 Task: Create a rule when a due date between 1 and 7 working days ago is moved in a card by me.
Action: Mouse moved to (427, 391)
Screenshot: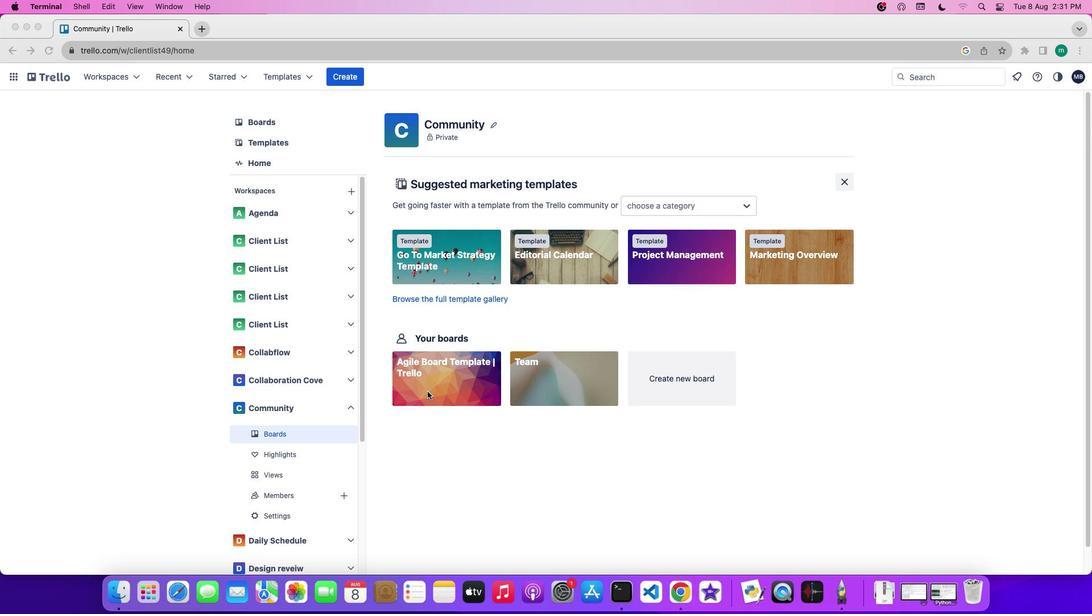 
Action: Mouse pressed left at (427, 391)
Screenshot: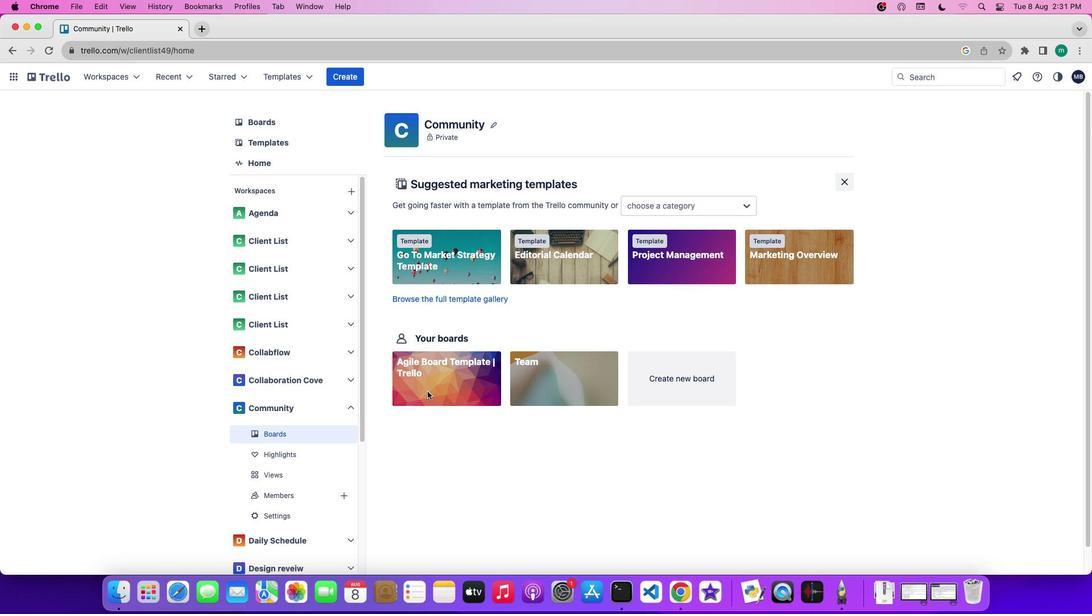
Action: Mouse pressed left at (427, 391)
Screenshot: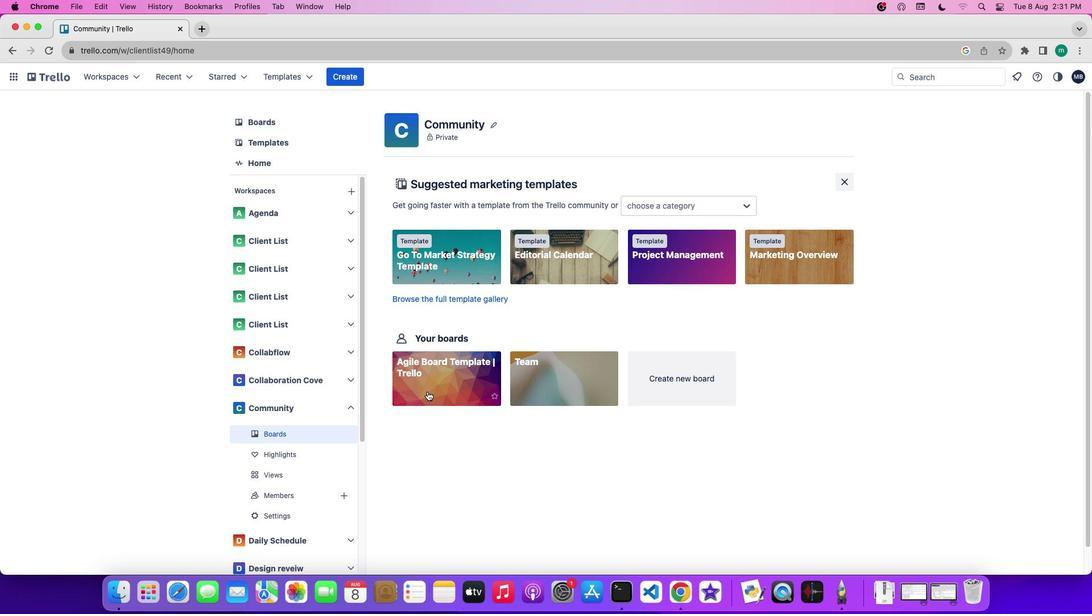 
Action: Mouse moved to (922, 242)
Screenshot: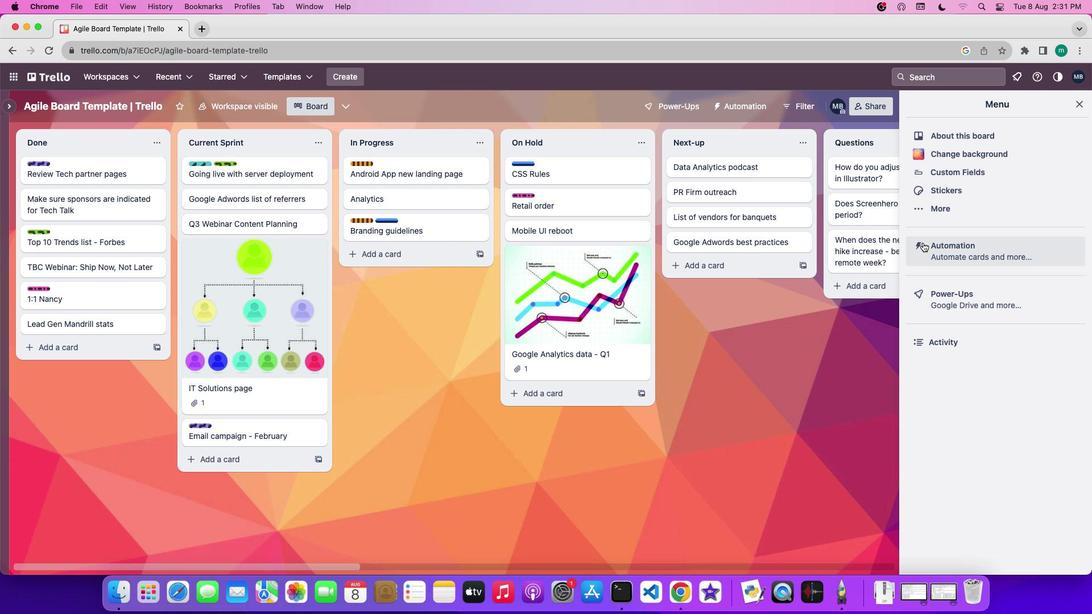 
Action: Mouse pressed left at (922, 242)
Screenshot: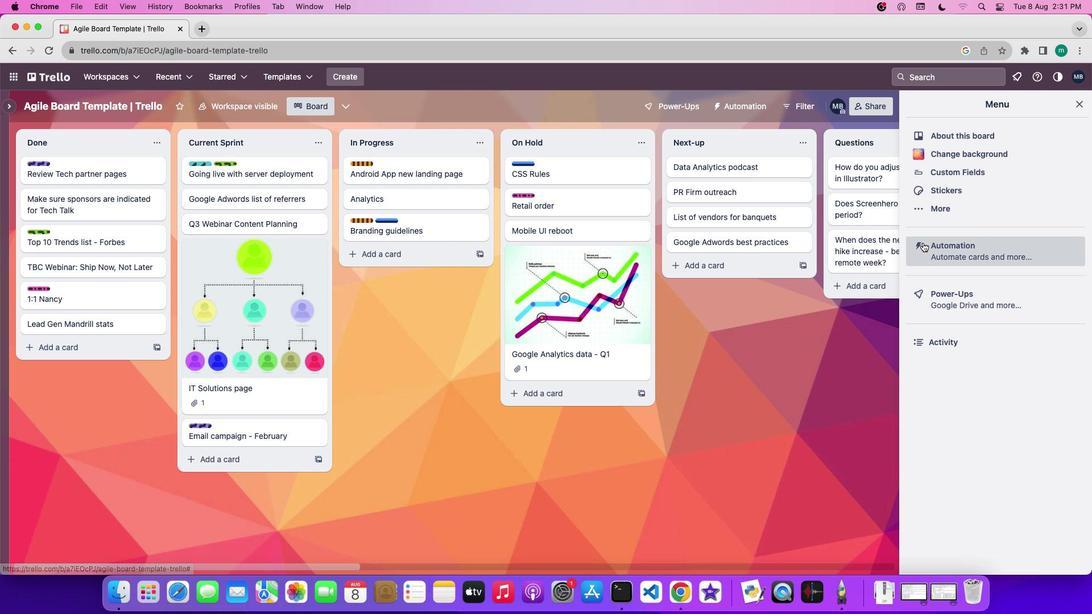 
Action: Mouse moved to (68, 200)
Screenshot: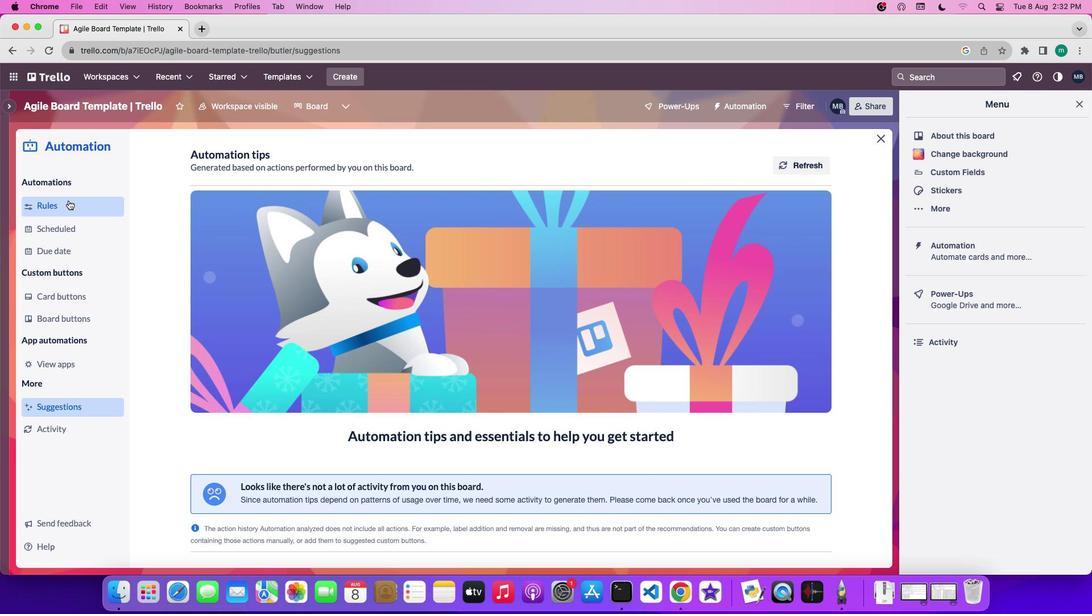 
Action: Mouse pressed left at (68, 200)
Screenshot: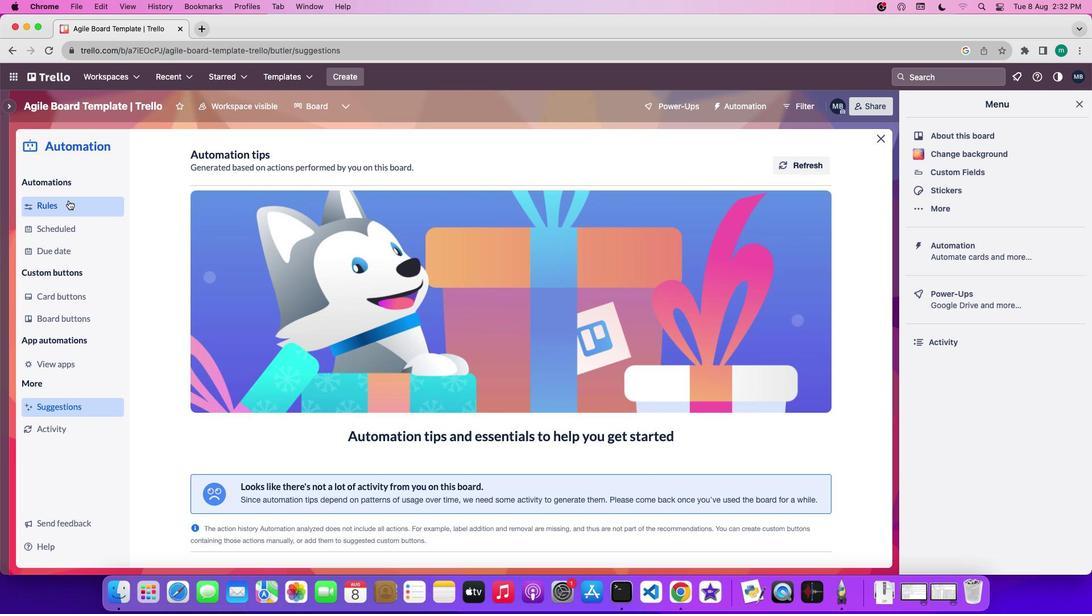 
Action: Mouse moved to (746, 154)
Screenshot: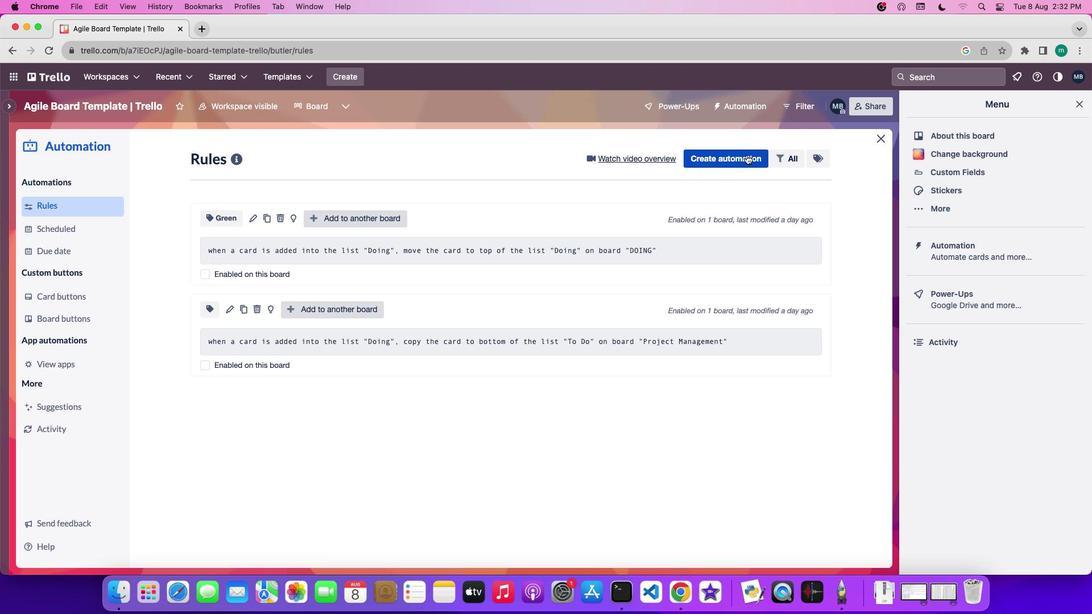
Action: Mouse pressed left at (746, 154)
Screenshot: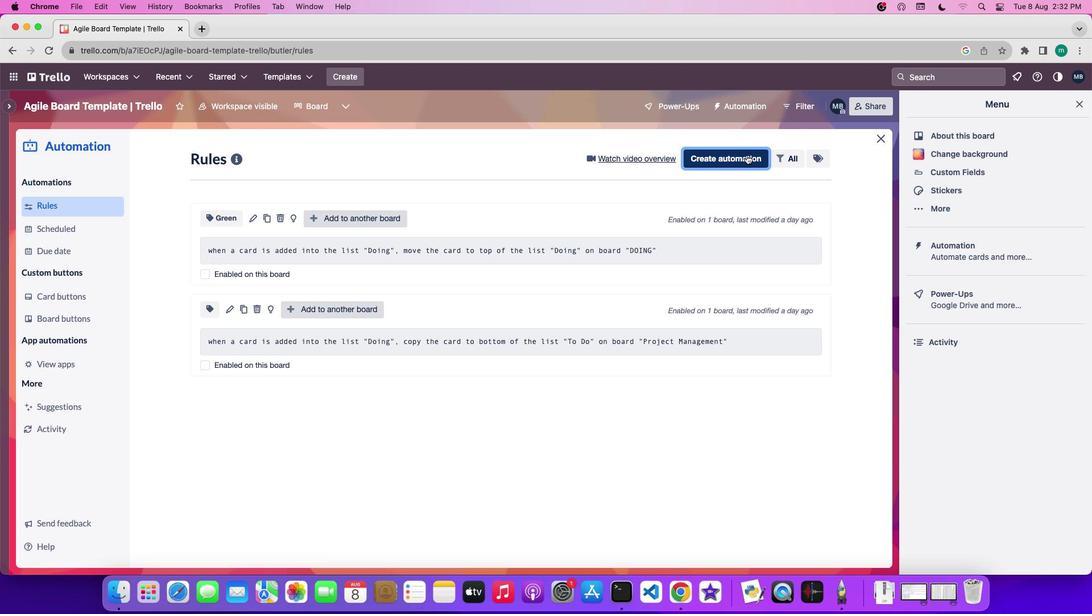 
Action: Mouse moved to (540, 336)
Screenshot: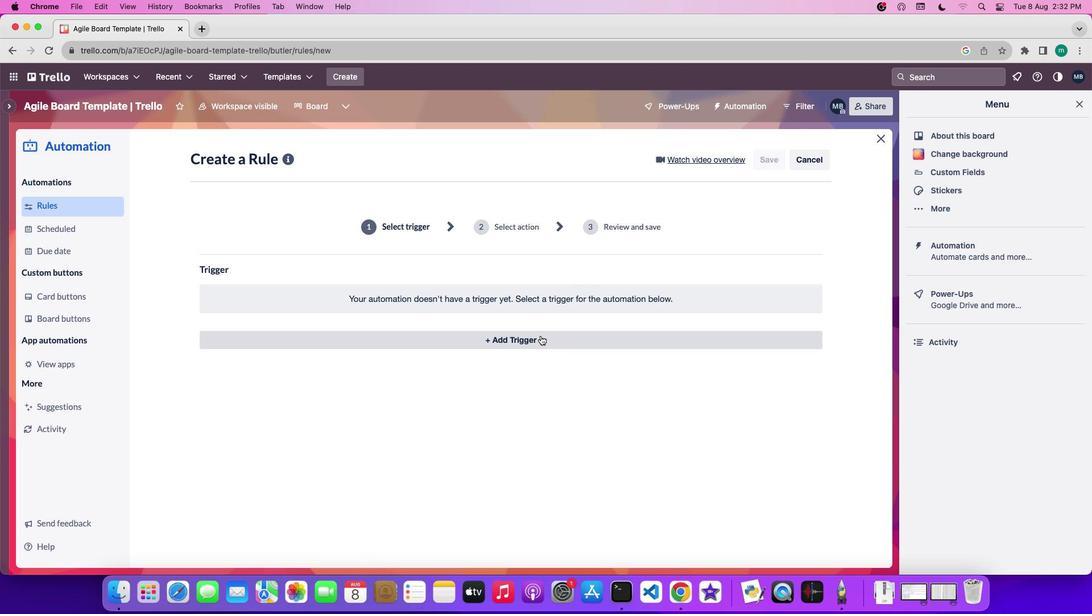 
Action: Mouse pressed left at (540, 336)
Screenshot: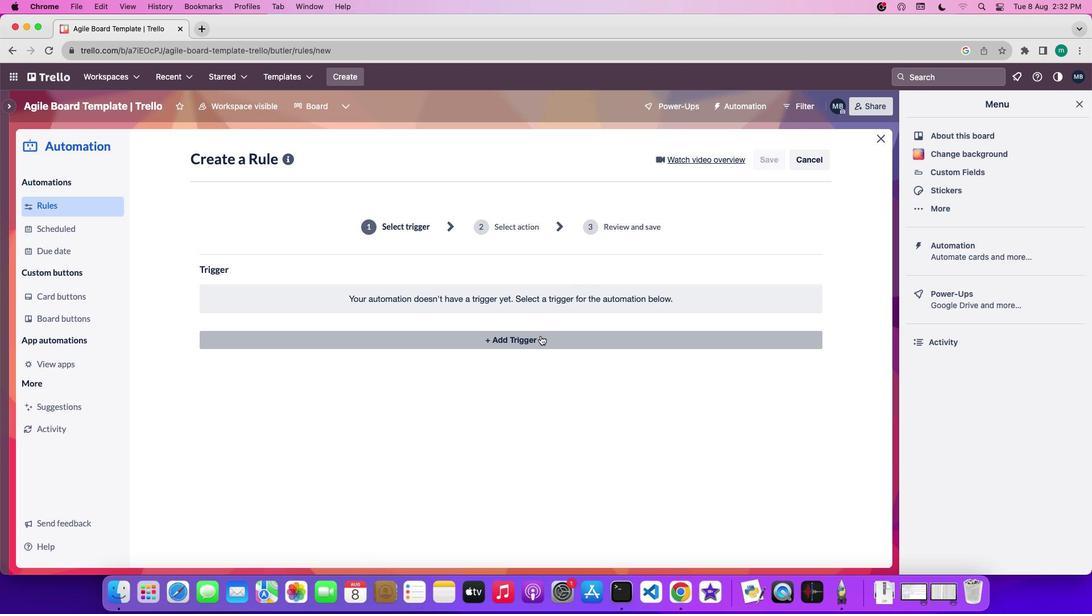 
Action: Mouse moved to (316, 374)
Screenshot: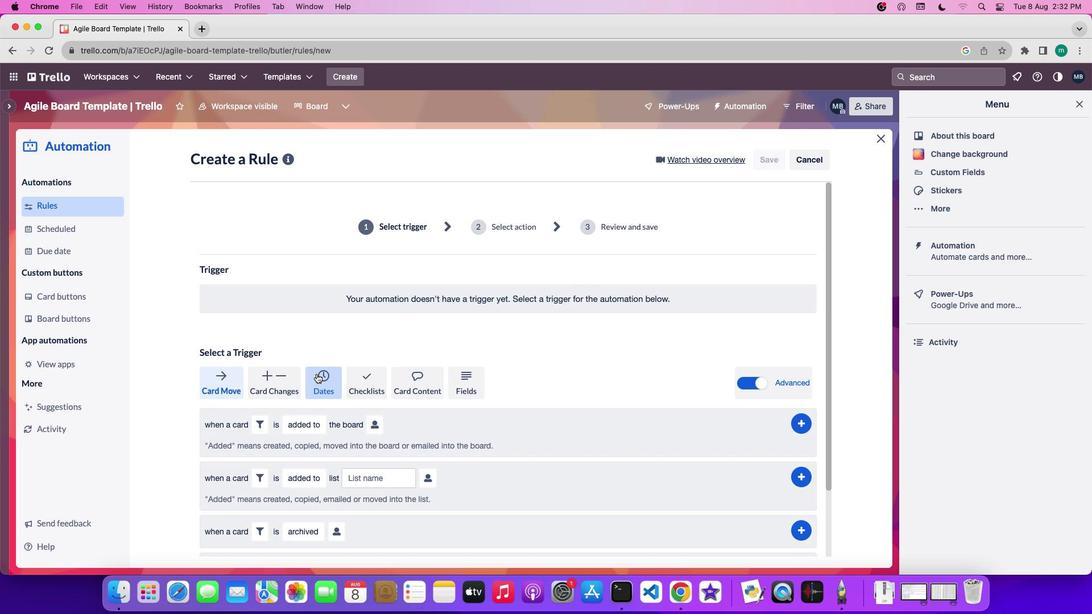 
Action: Mouse pressed left at (316, 374)
Screenshot: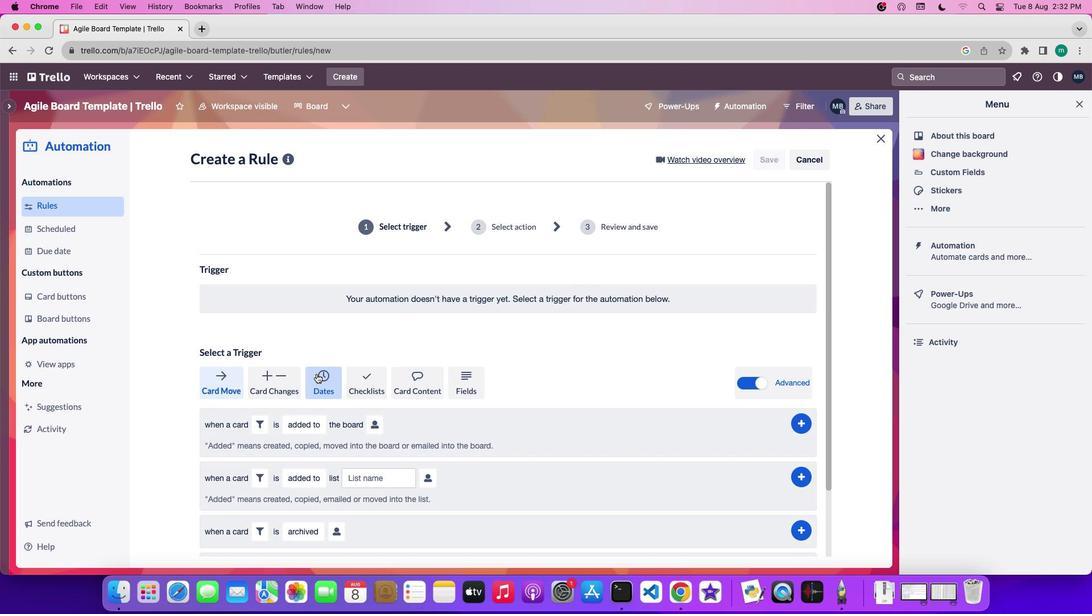 
Action: Mouse moved to (433, 387)
Screenshot: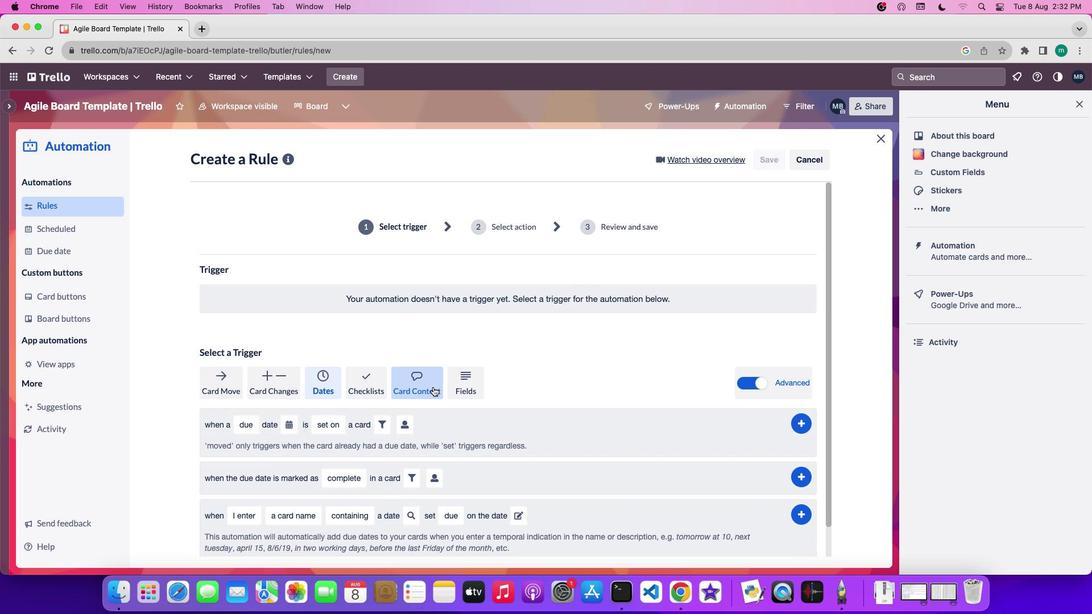 
Action: Mouse scrolled (433, 387) with delta (0, 0)
Screenshot: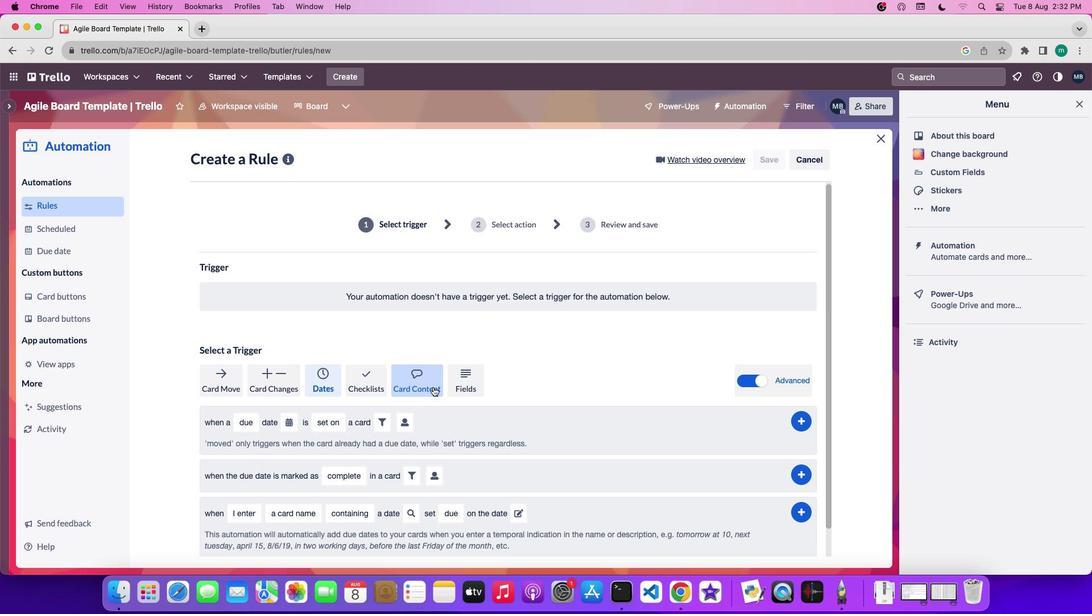 
Action: Mouse scrolled (433, 387) with delta (0, 0)
Screenshot: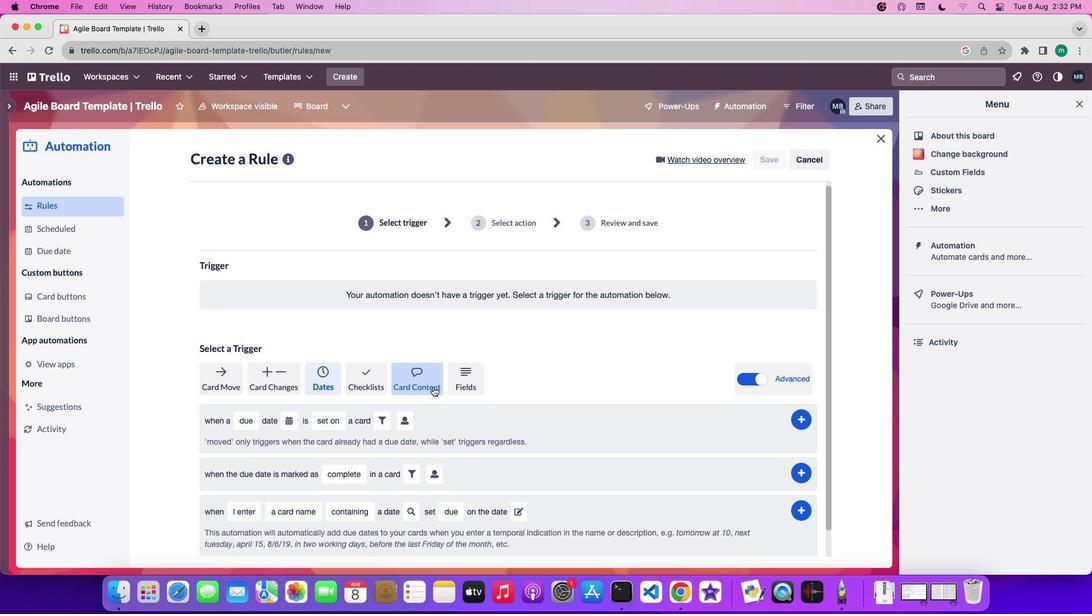 
Action: Mouse scrolled (433, 387) with delta (0, 0)
Screenshot: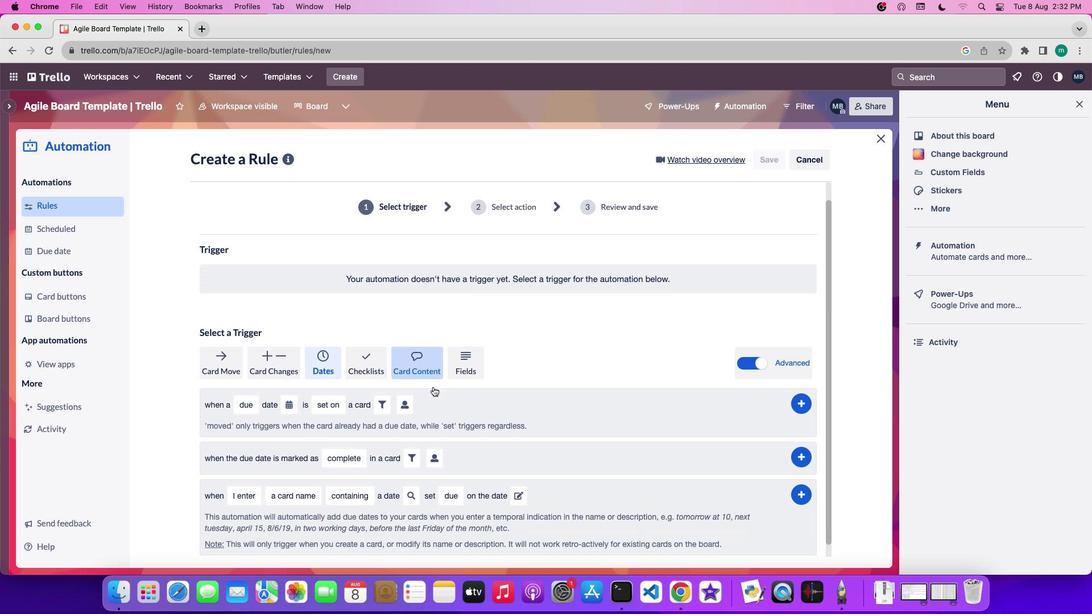 
Action: Mouse scrolled (433, 387) with delta (0, 0)
Screenshot: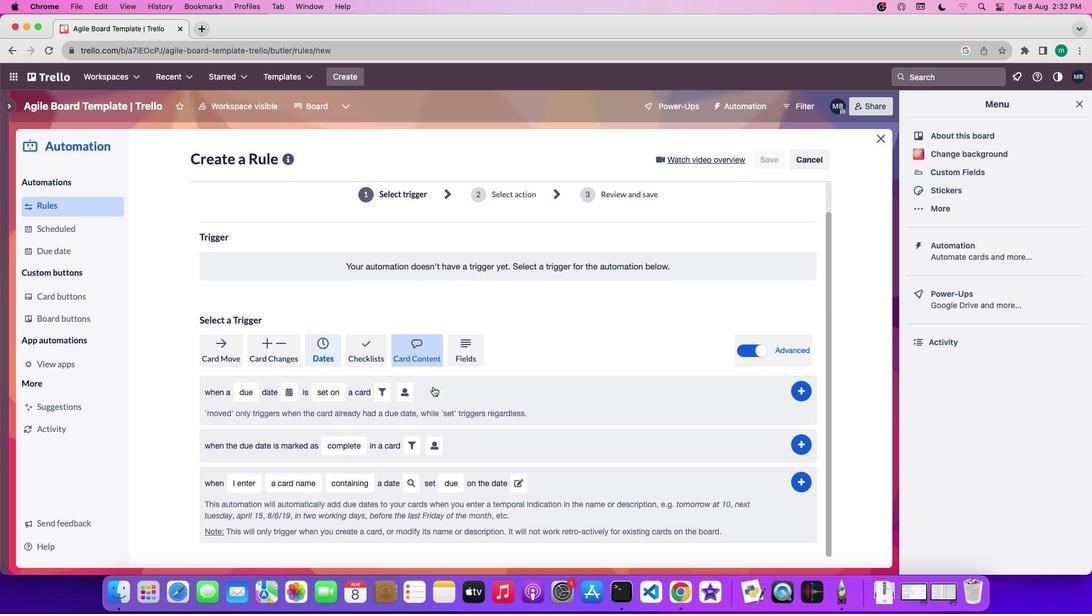 
Action: Mouse scrolled (433, 387) with delta (0, 0)
Screenshot: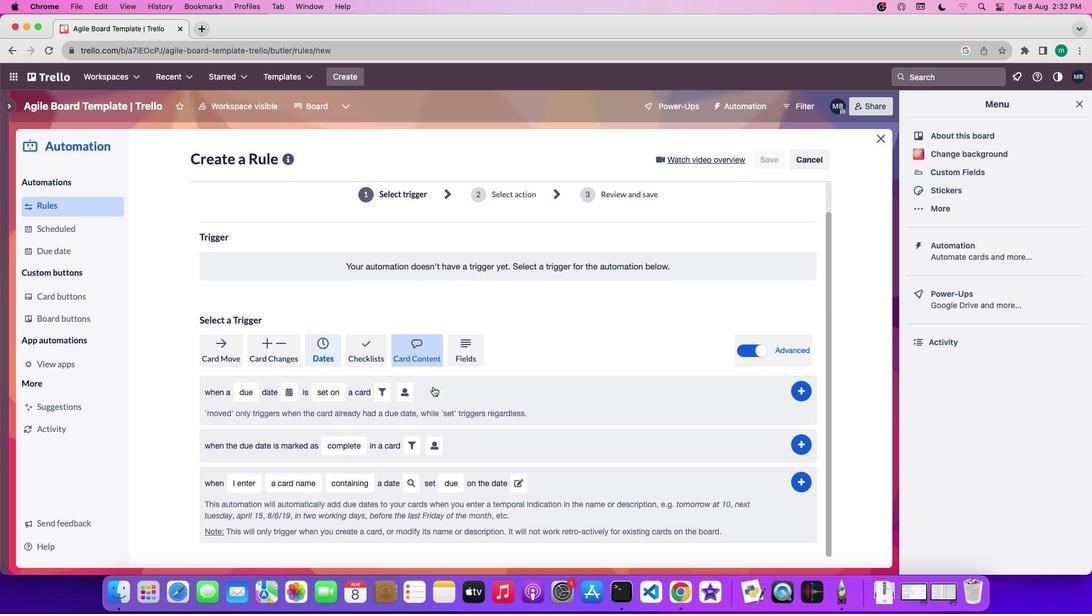 
Action: Mouse scrolled (433, 387) with delta (0, 0)
Screenshot: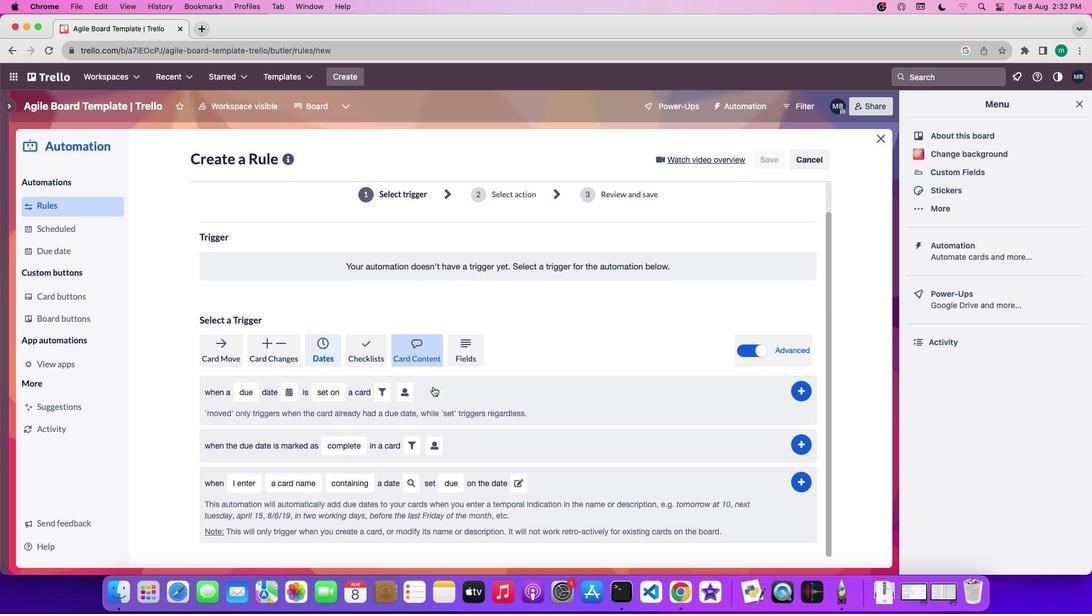 
Action: Mouse moved to (246, 398)
Screenshot: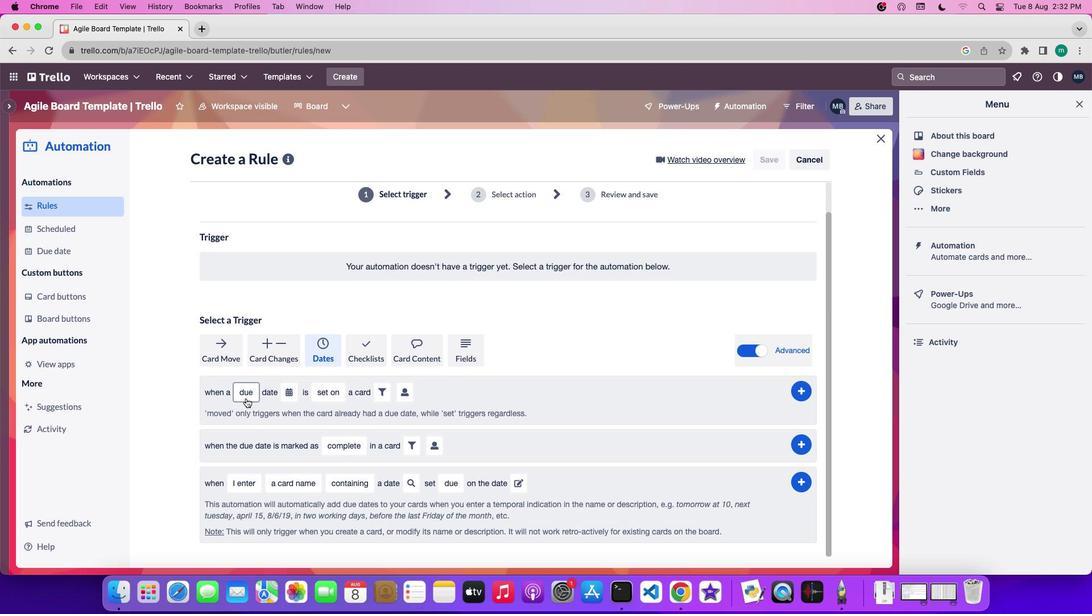 
Action: Mouse pressed left at (246, 398)
Screenshot: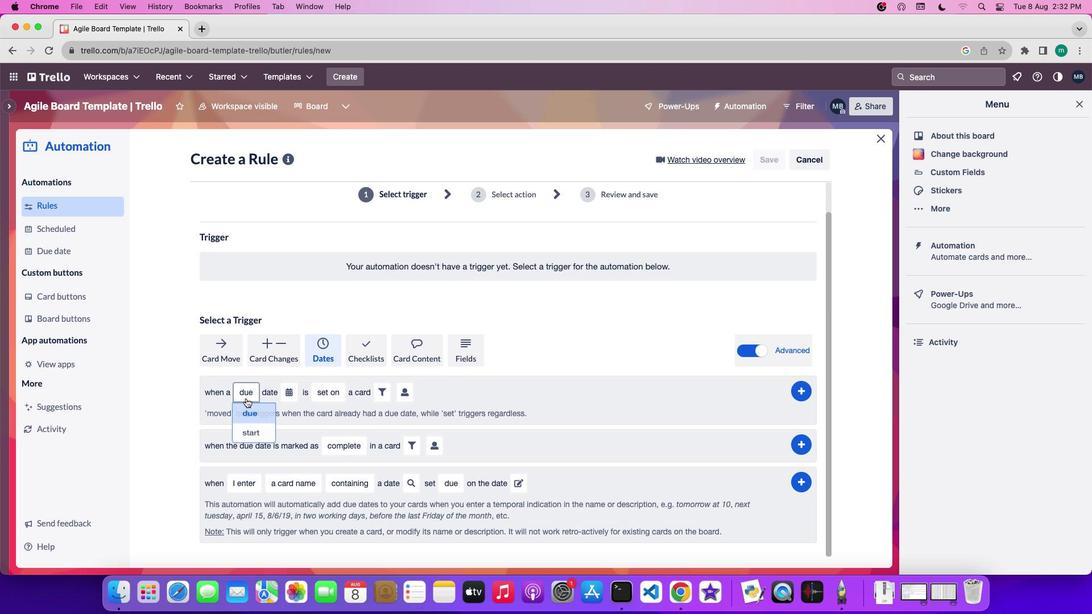 
Action: Mouse moved to (246, 414)
Screenshot: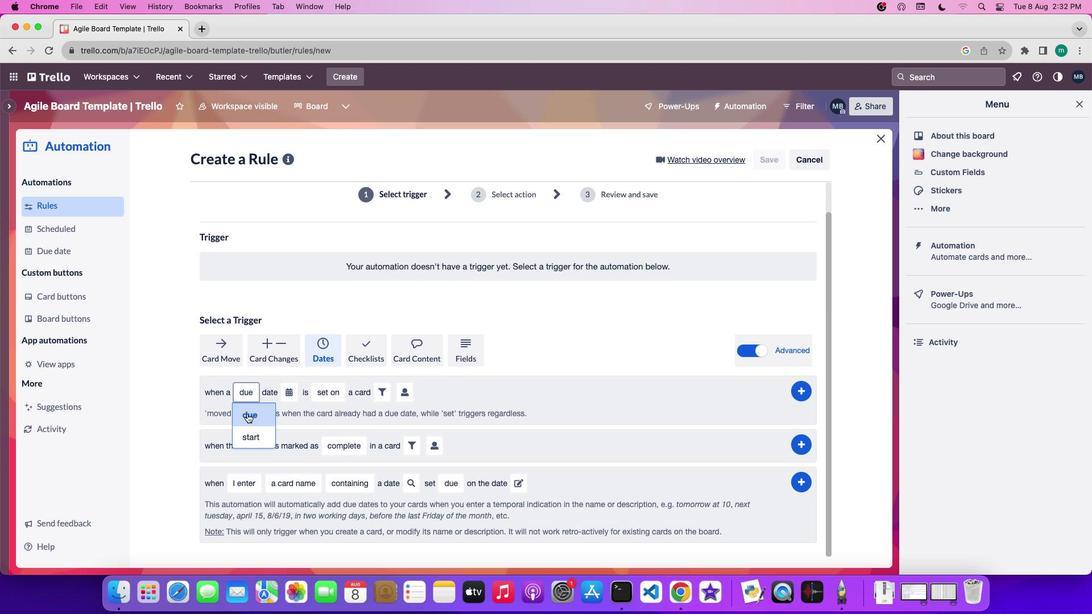 
Action: Mouse pressed left at (246, 414)
Screenshot: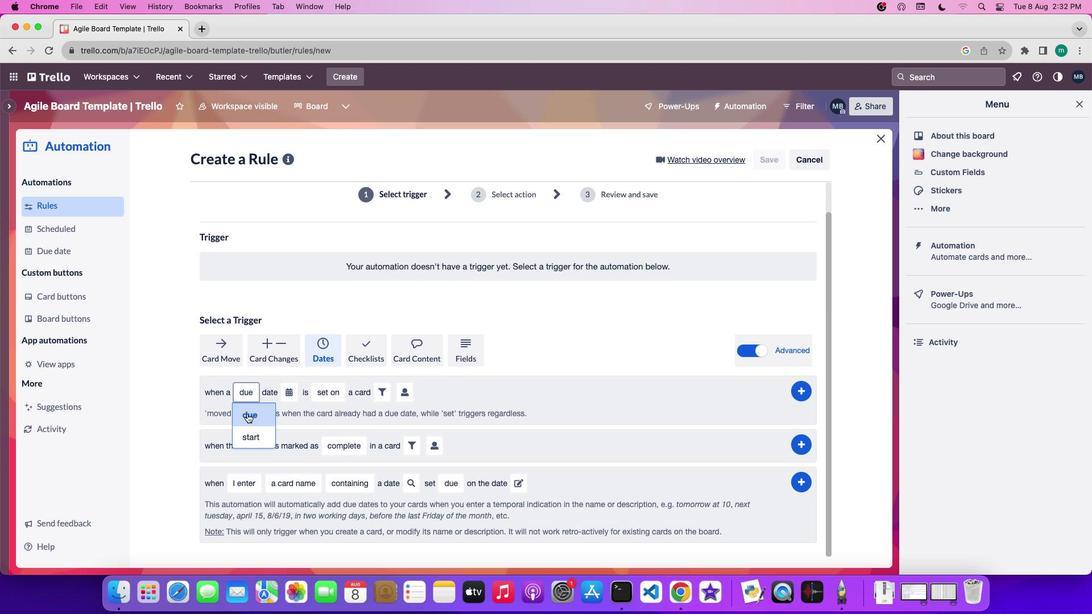
Action: Mouse moved to (287, 394)
Screenshot: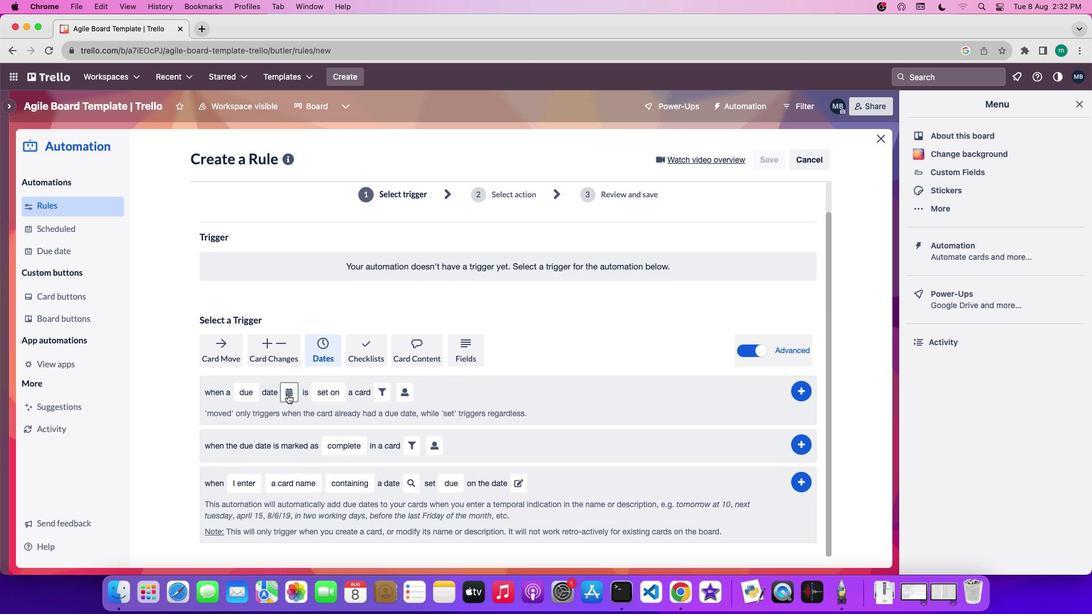 
Action: Mouse pressed left at (287, 394)
Screenshot: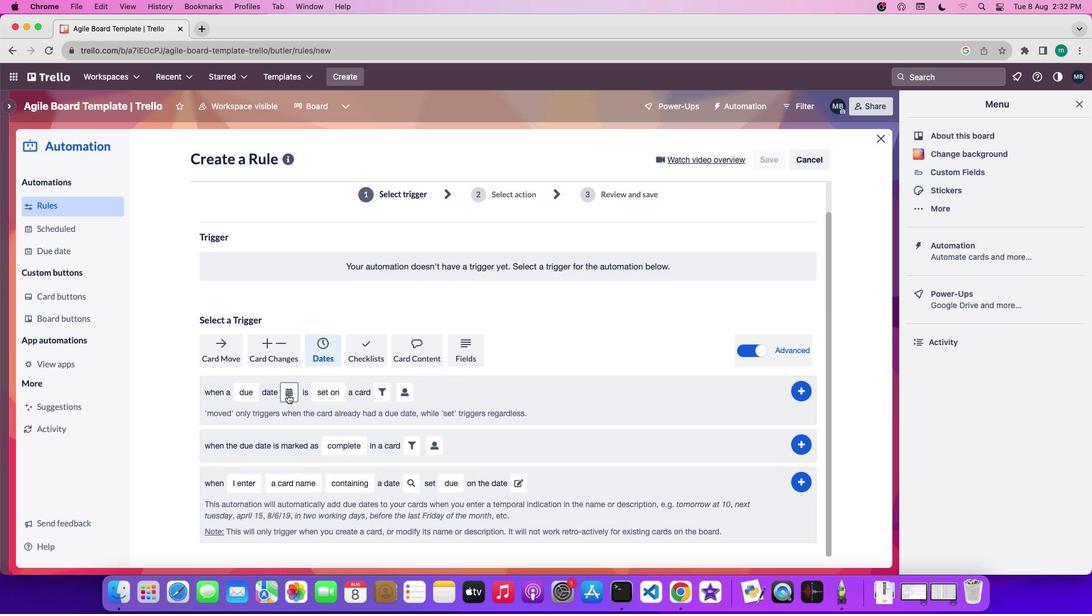 
Action: Mouse moved to (304, 461)
Screenshot: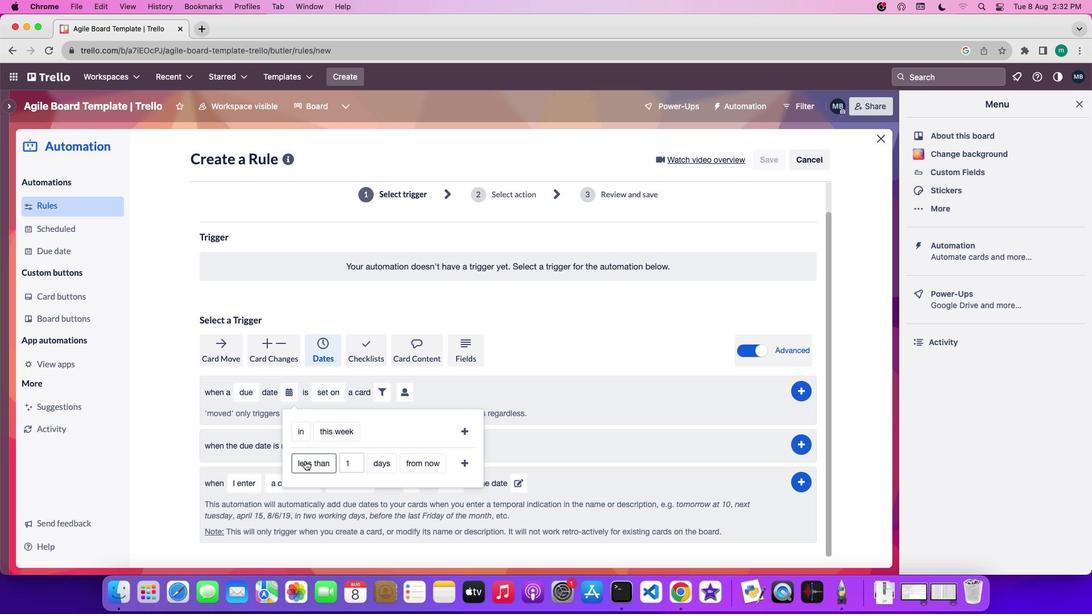 
Action: Mouse pressed left at (304, 461)
Screenshot: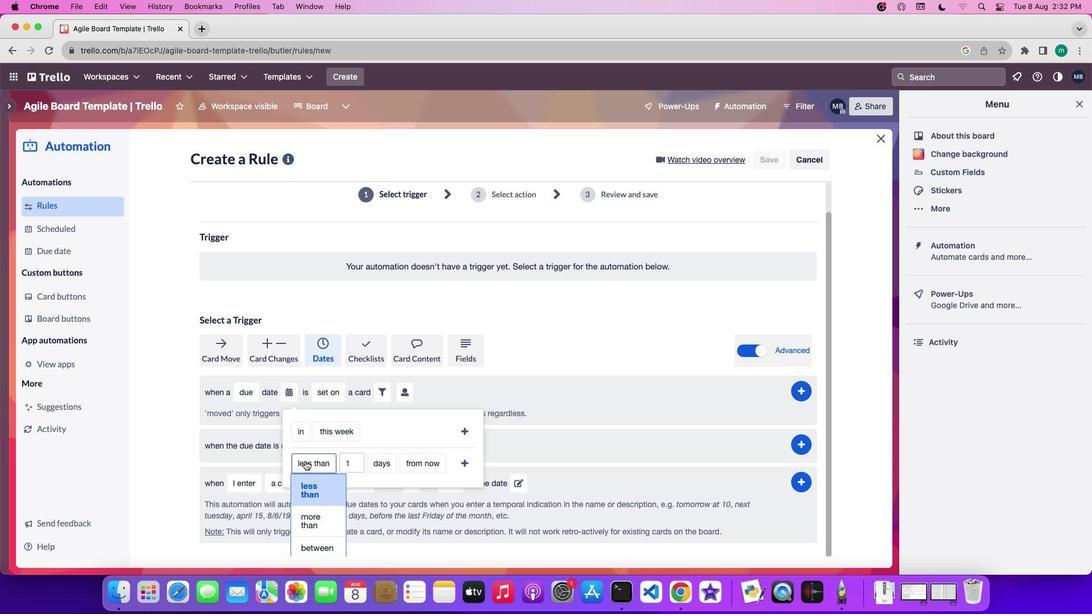 
Action: Mouse moved to (312, 546)
Screenshot: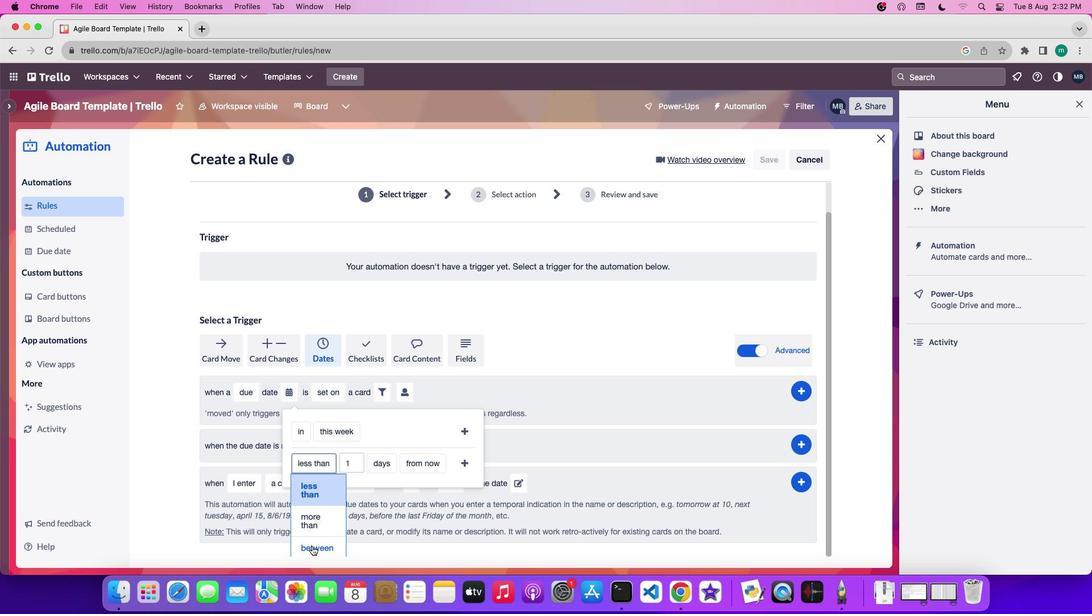 
Action: Mouse pressed left at (312, 546)
Screenshot: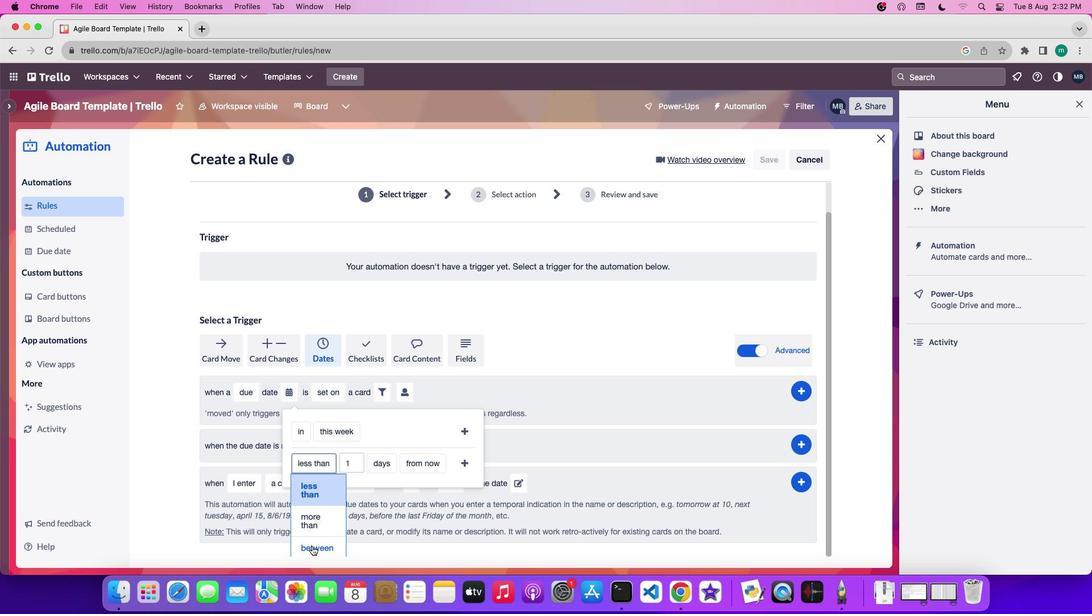
Action: Mouse moved to (429, 463)
Screenshot: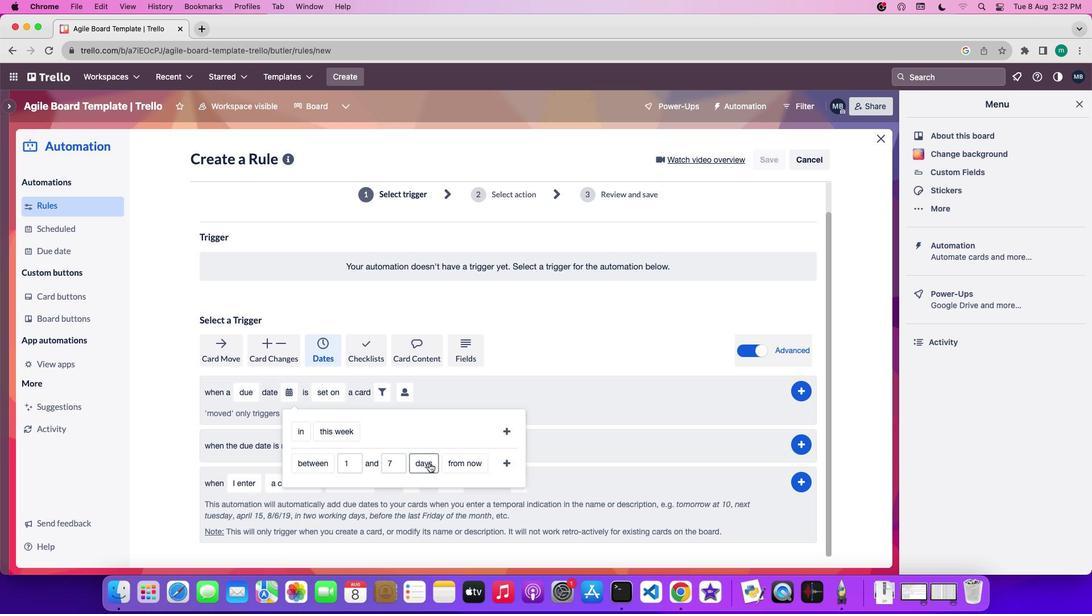 
Action: Mouse pressed left at (429, 463)
Screenshot: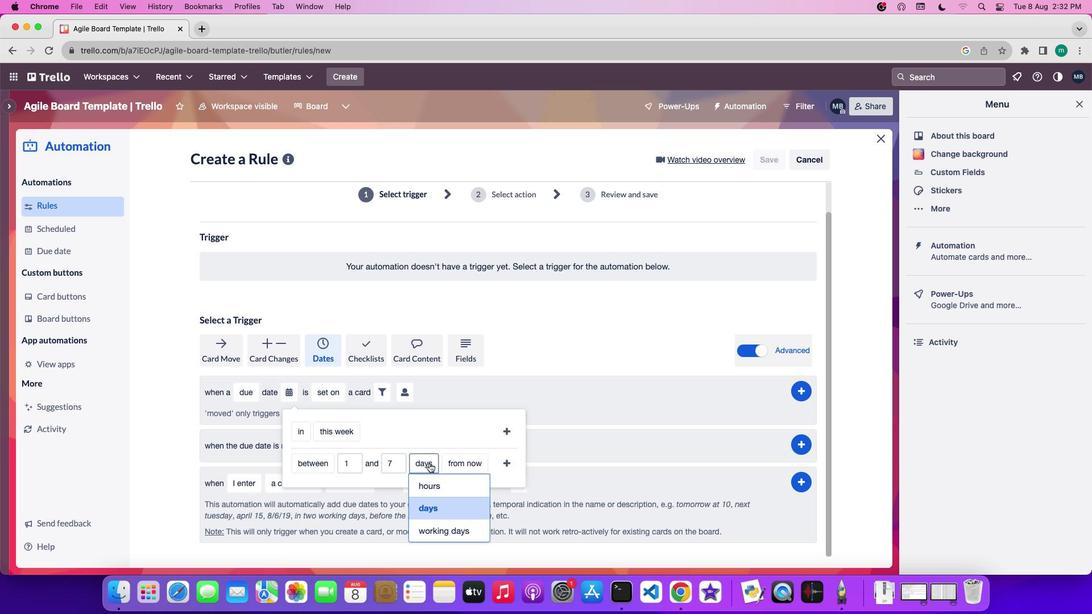 
Action: Mouse moved to (438, 527)
Screenshot: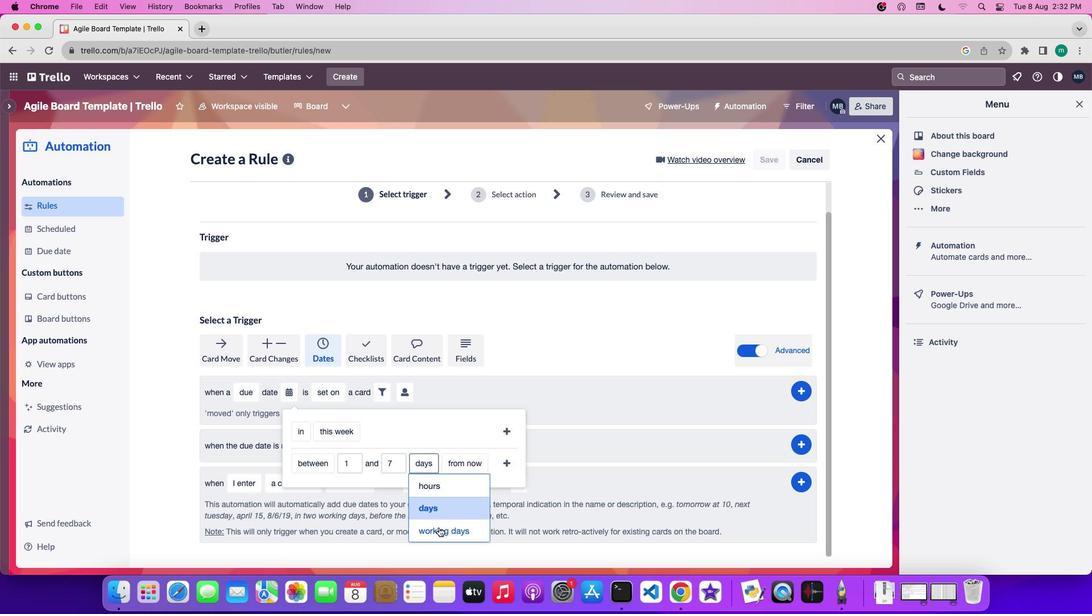 
Action: Mouse pressed left at (438, 527)
Screenshot: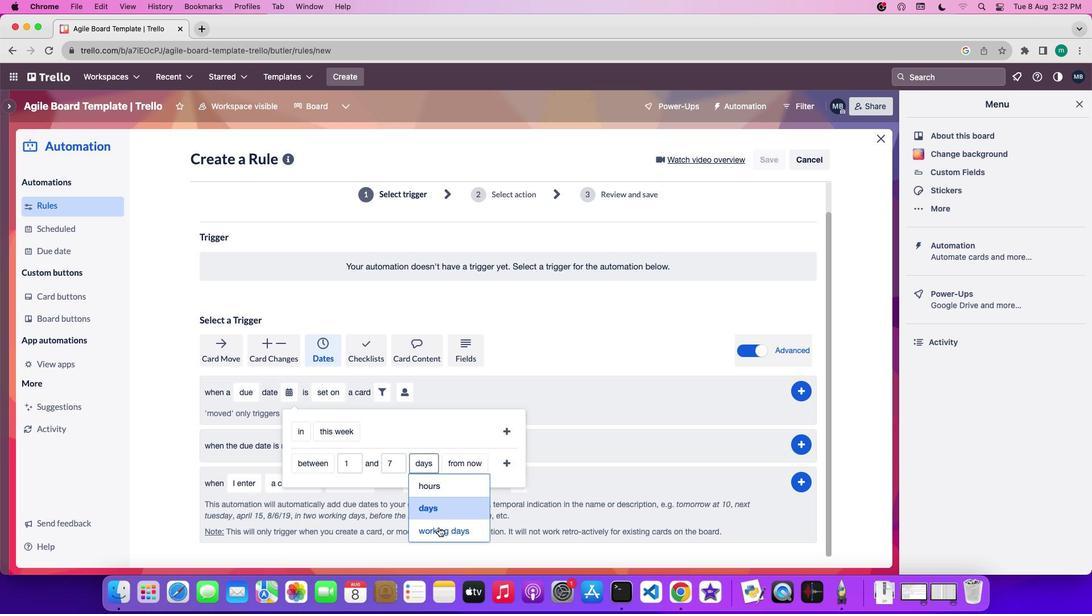 
Action: Mouse moved to (488, 466)
Screenshot: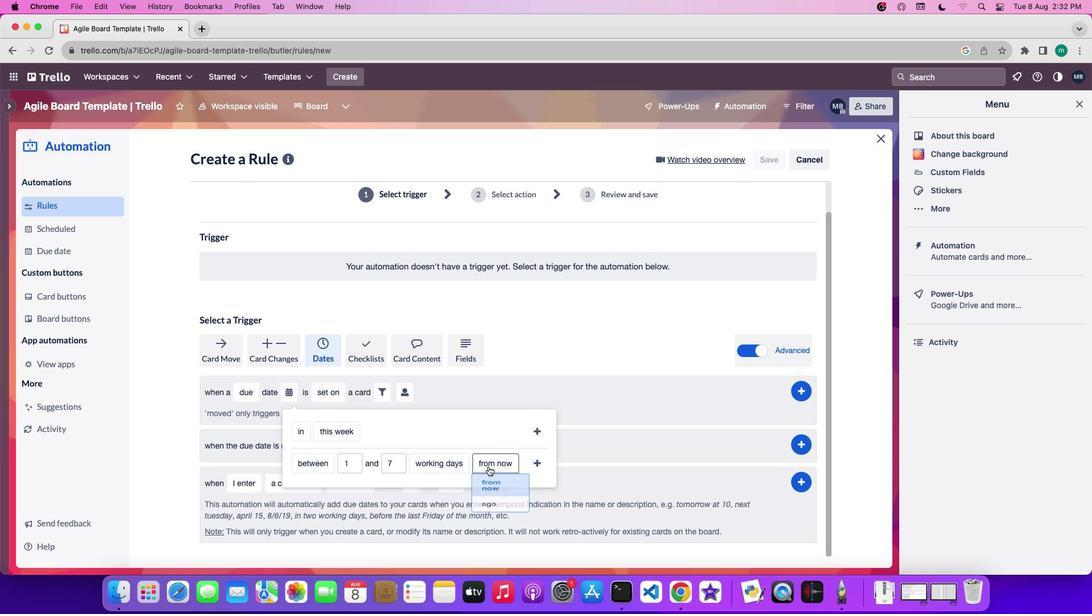 
Action: Mouse pressed left at (488, 466)
Screenshot: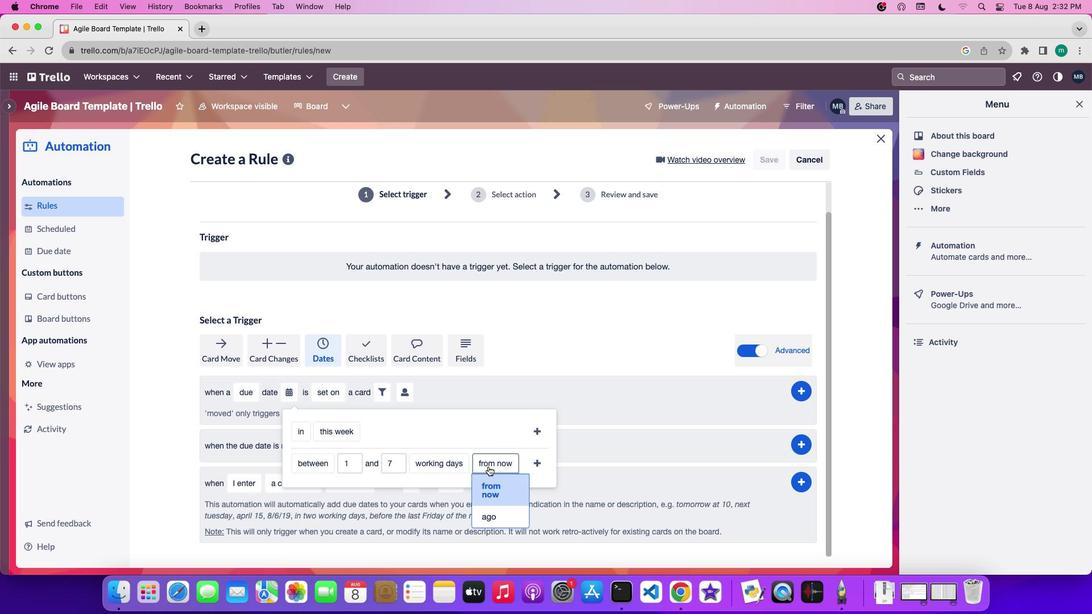 
Action: Mouse moved to (491, 502)
Screenshot: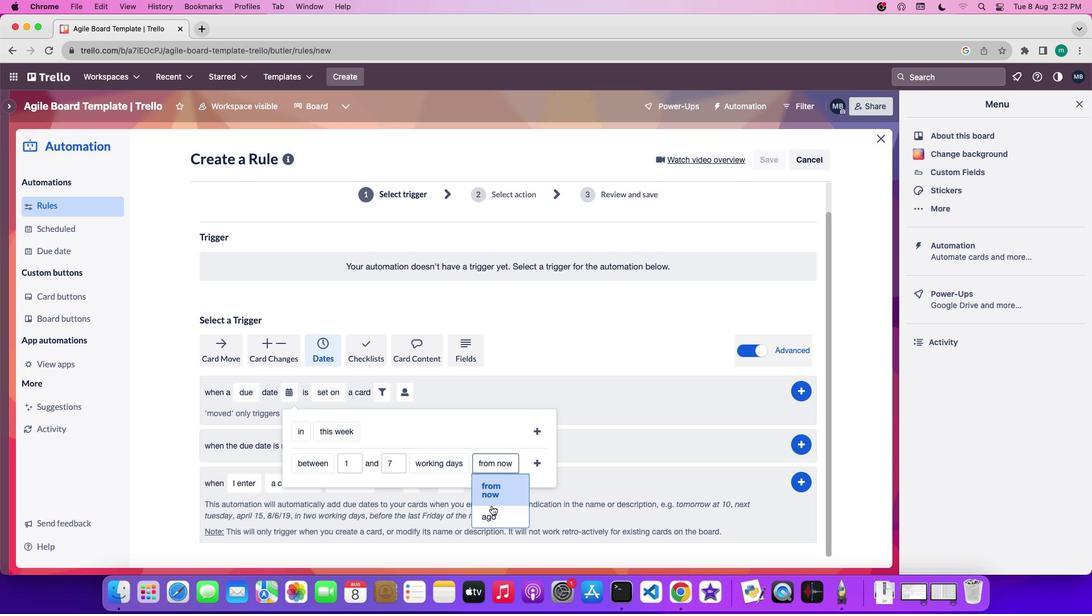 
Action: Mouse pressed left at (491, 502)
Screenshot: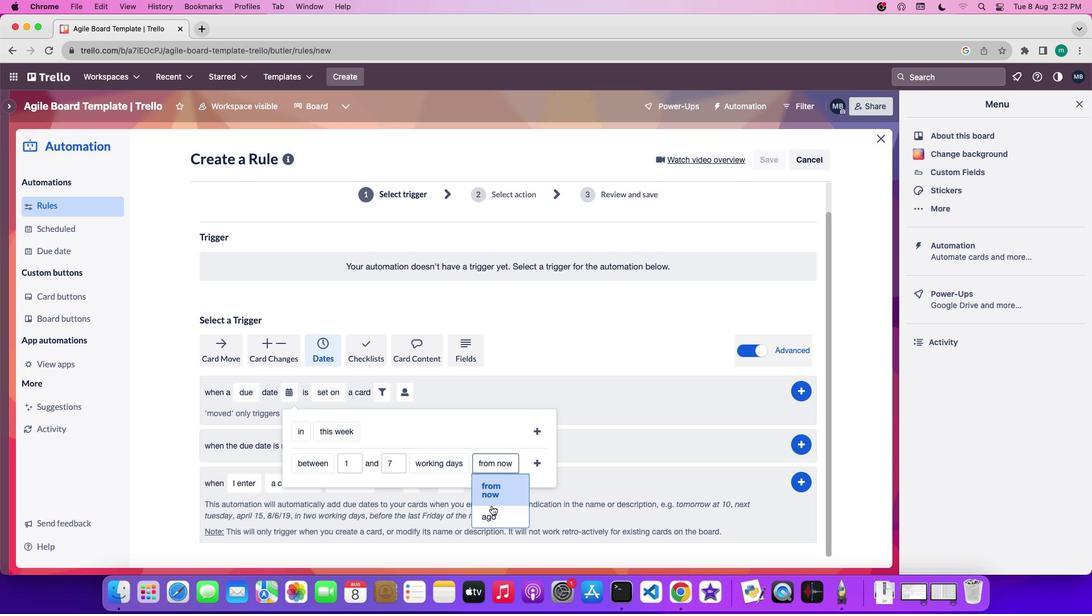 
Action: Mouse moved to (492, 510)
Screenshot: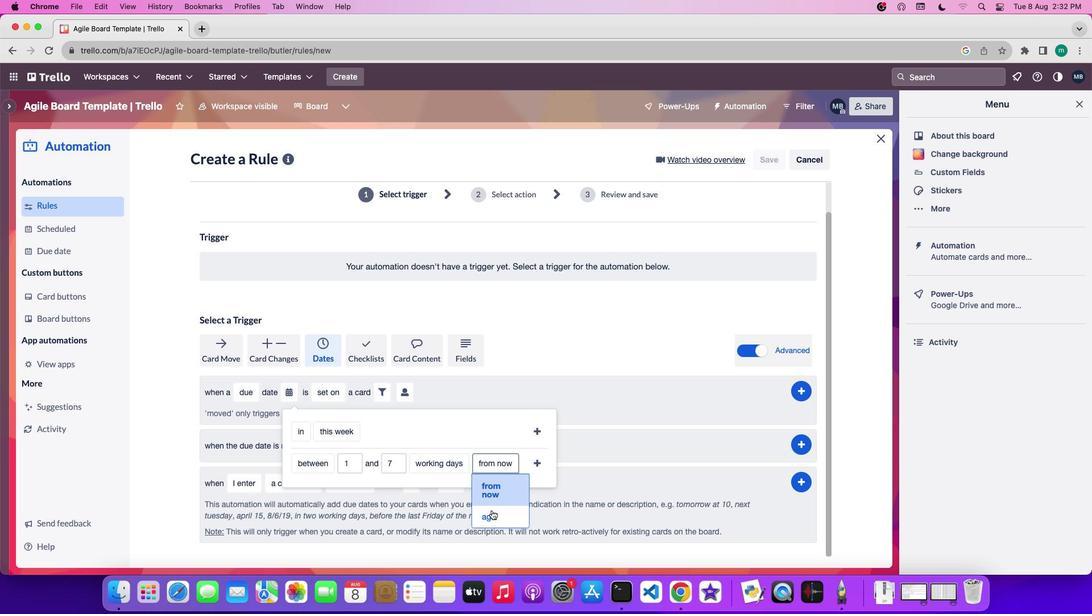 
Action: Mouse pressed left at (492, 510)
Screenshot: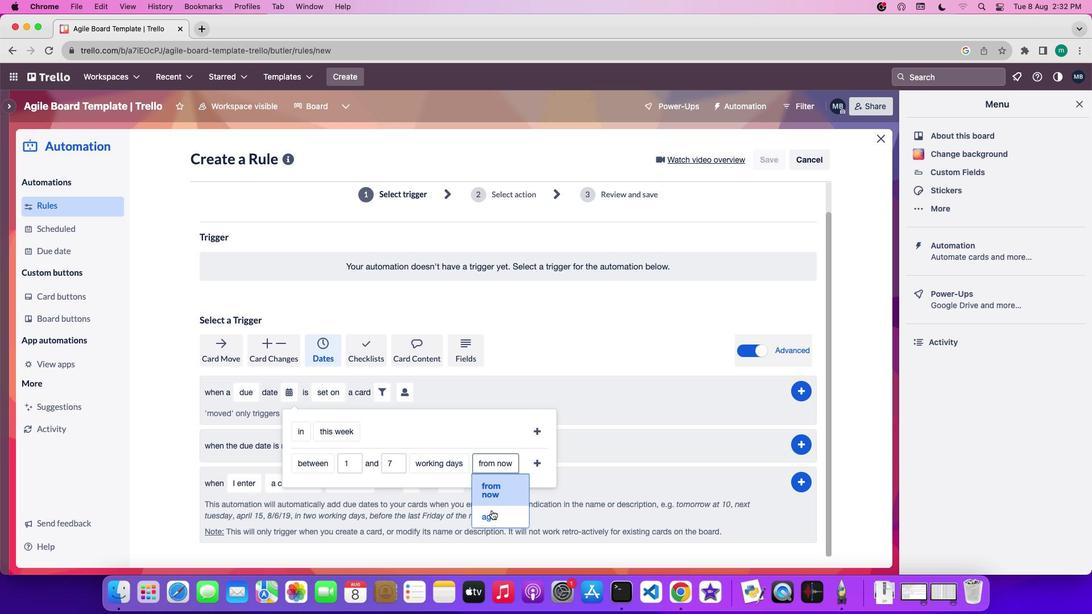 
Action: Mouse moved to (521, 464)
Screenshot: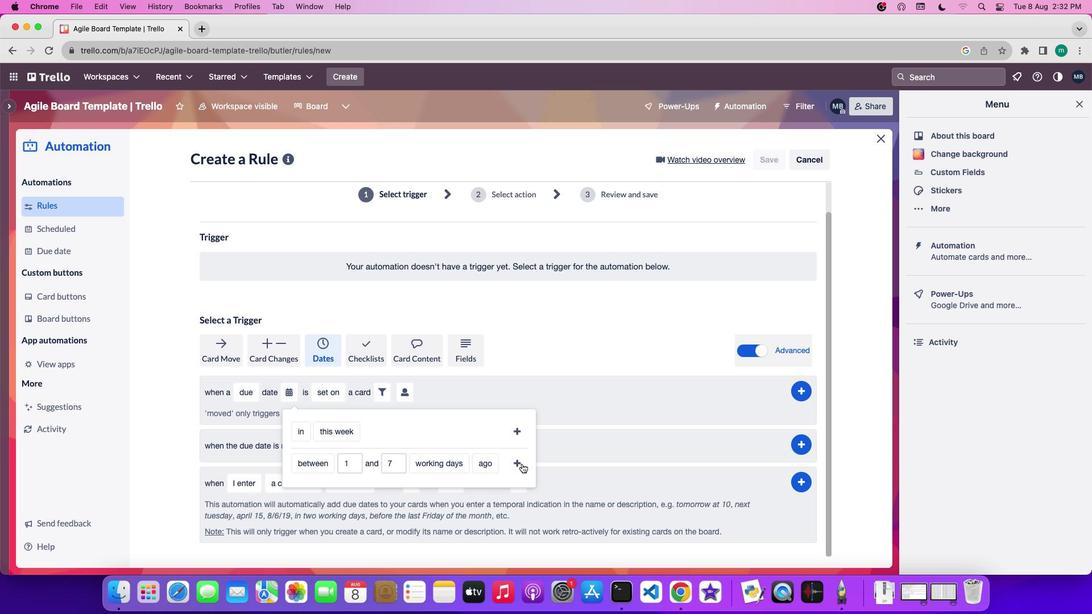 
Action: Mouse pressed left at (521, 464)
Screenshot: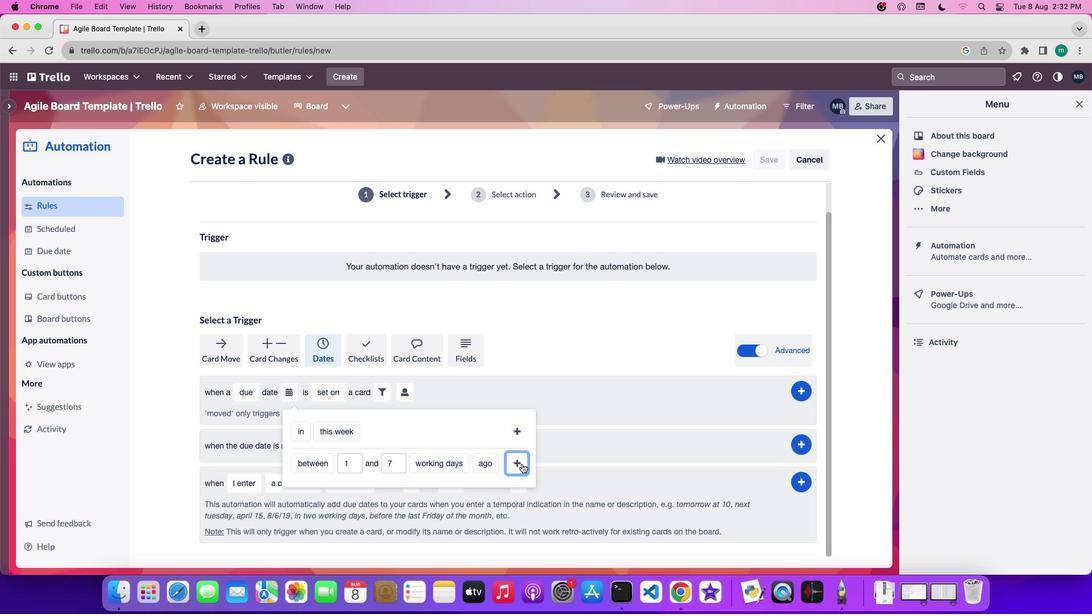 
Action: Mouse moved to (465, 438)
Screenshot: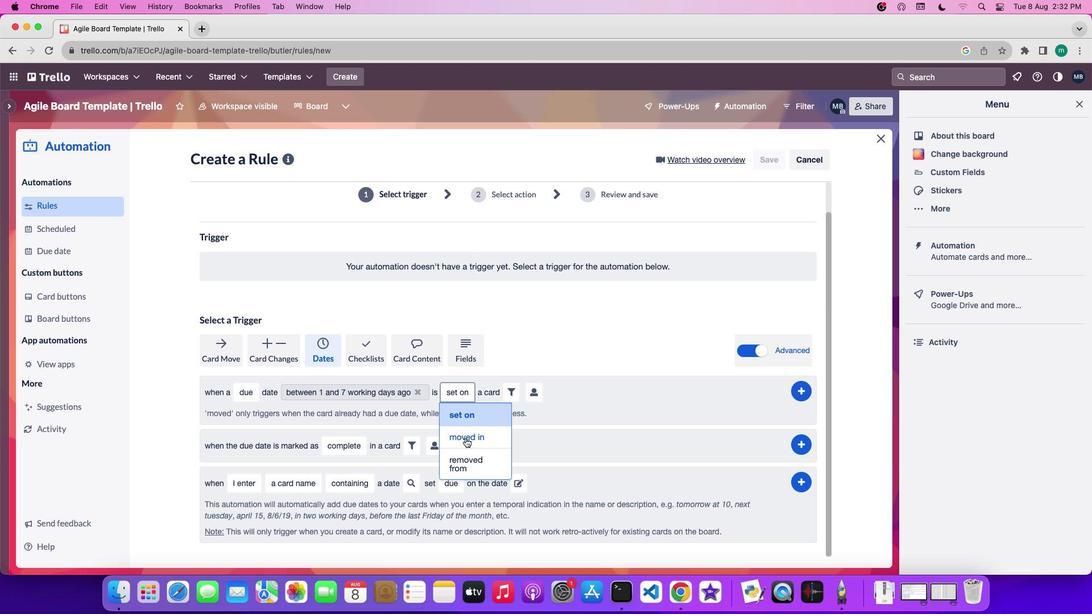 
Action: Mouse pressed left at (465, 438)
Screenshot: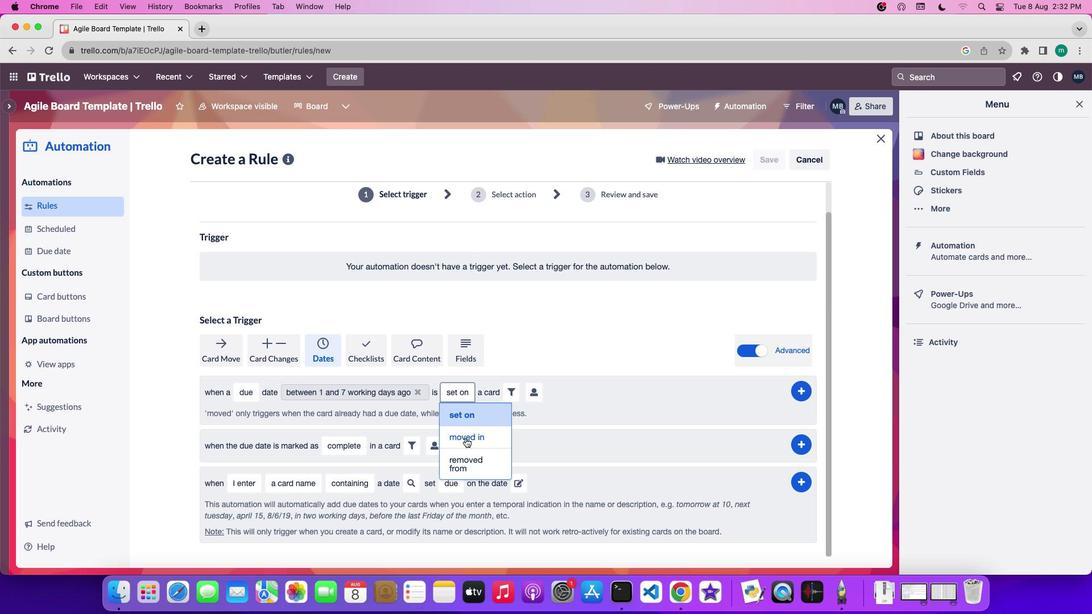 
Action: Mouse moved to (546, 389)
Screenshot: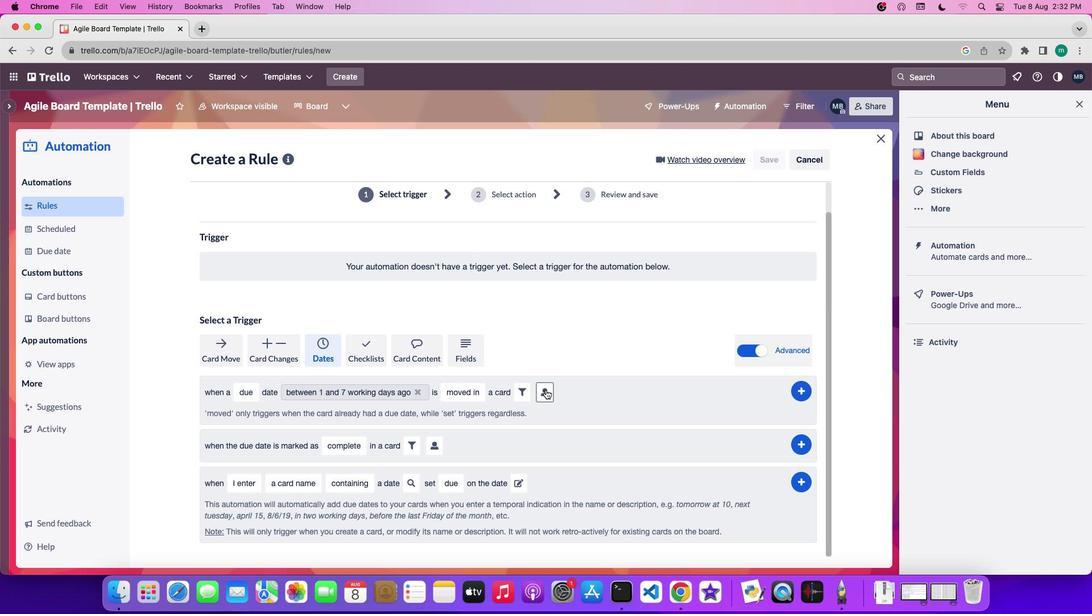 
Action: Mouse pressed left at (546, 389)
Screenshot: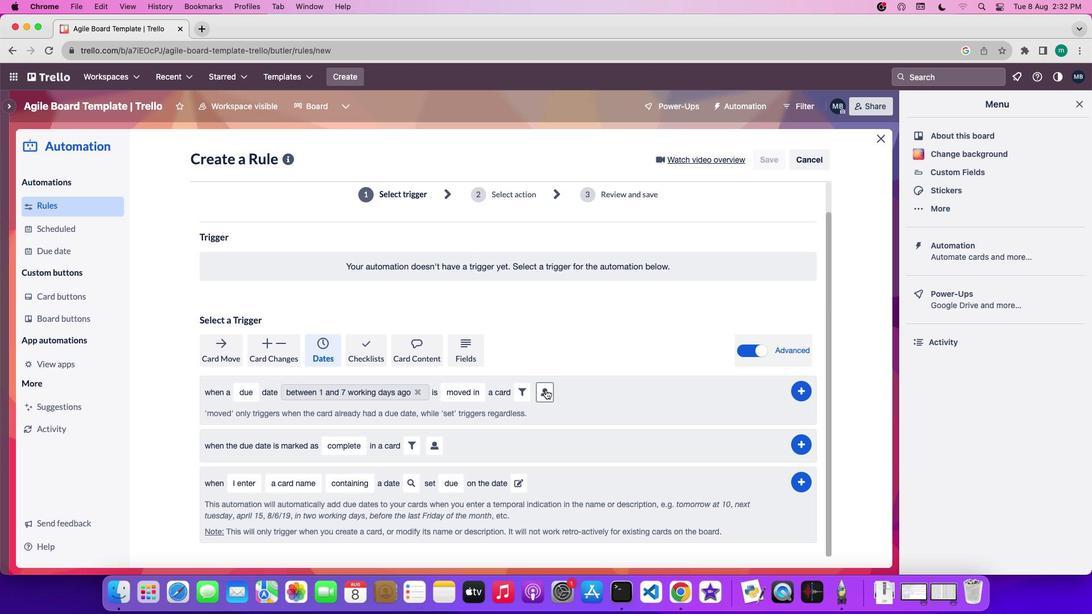 
Action: Mouse moved to (735, 461)
Screenshot: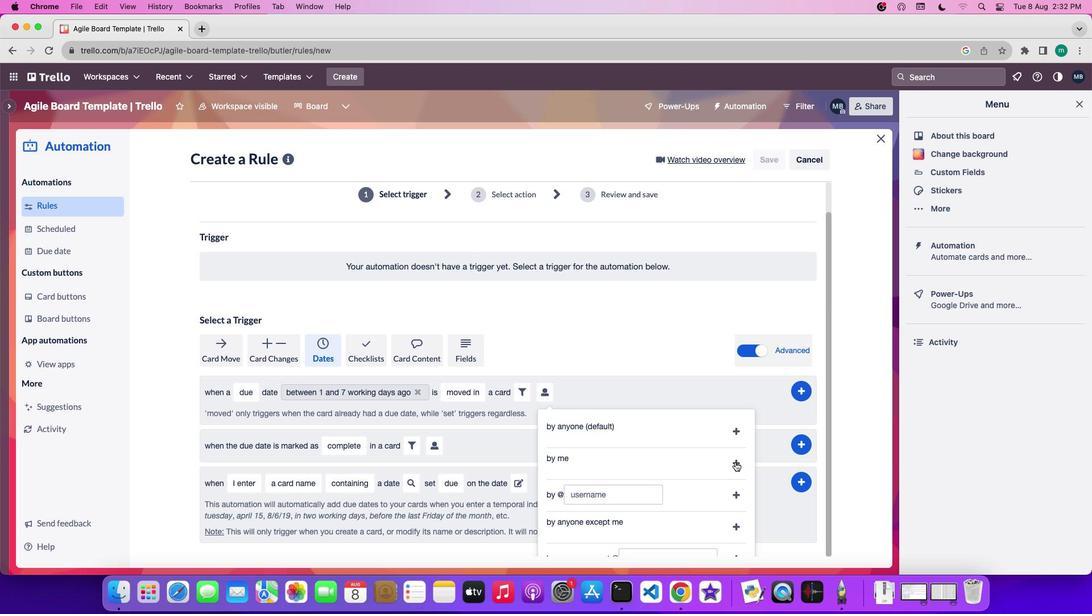 
Action: Mouse pressed left at (735, 461)
Screenshot: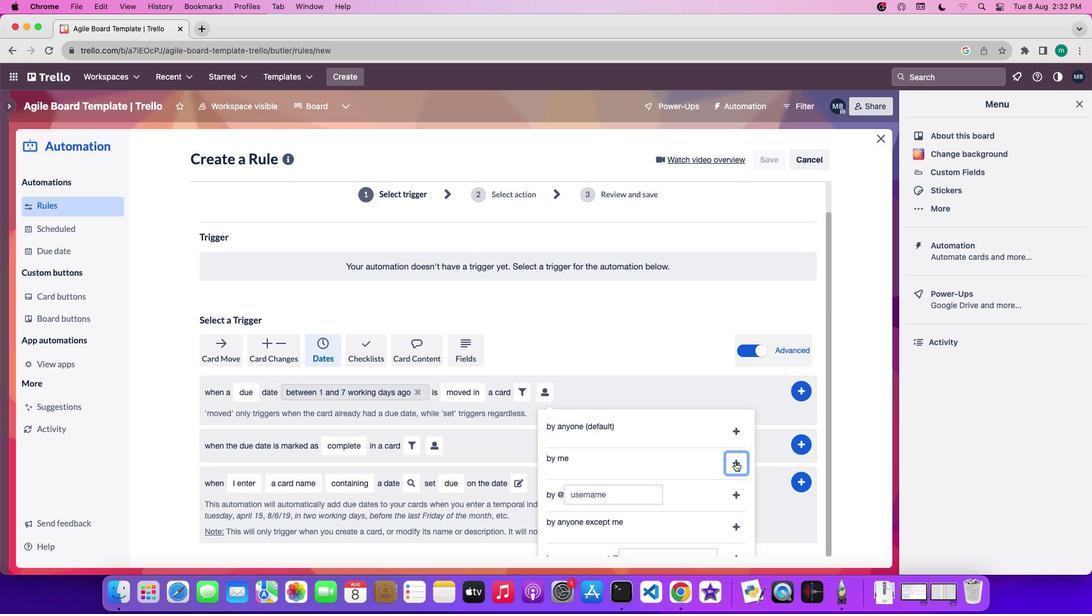
Action: Mouse moved to (795, 389)
Screenshot: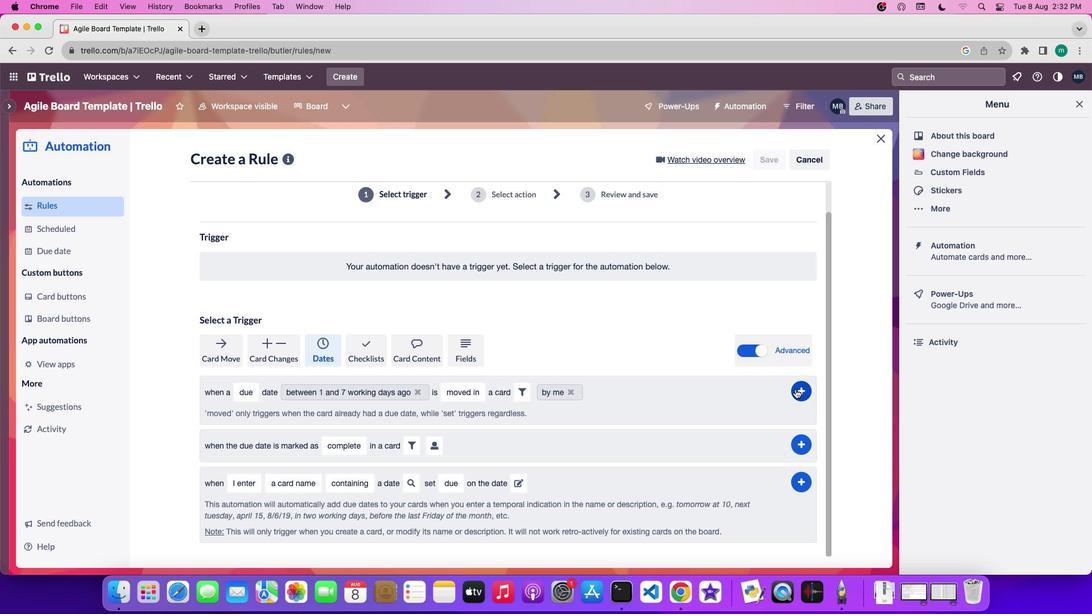 
Action: Mouse pressed left at (795, 389)
Screenshot: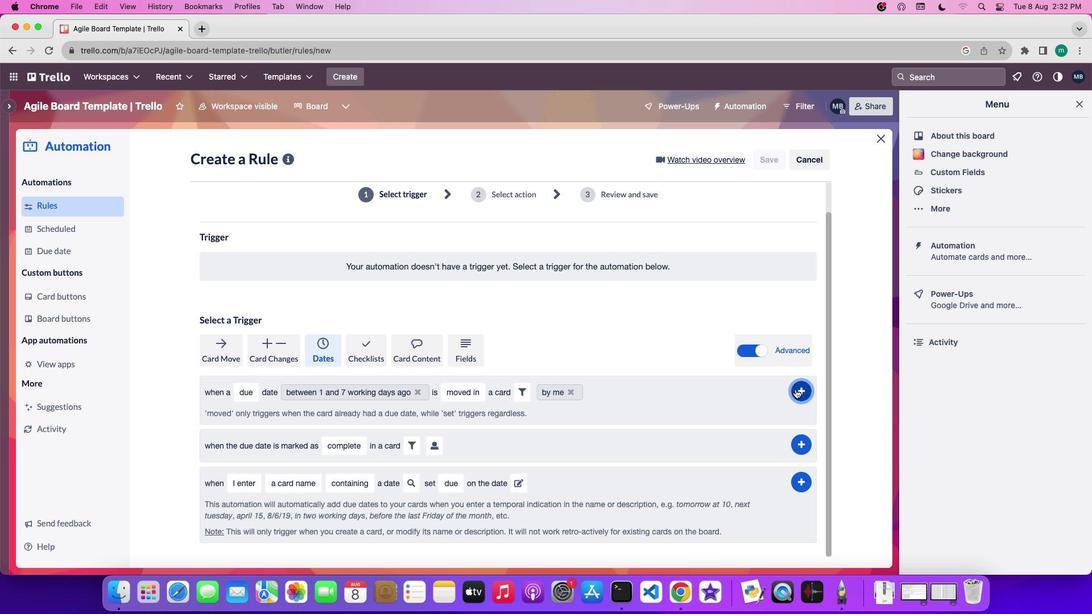 
Action: Mouse moved to (762, 398)
Screenshot: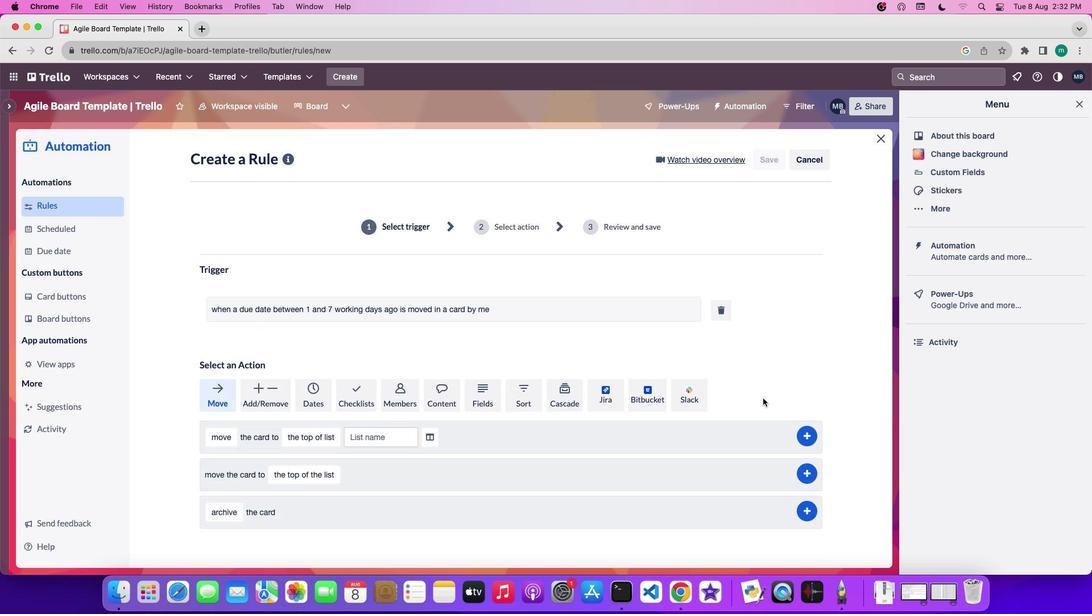 
